 Task: Add Boiron Coffea Cruda 200Ck to the cart.
Action: Mouse moved to (273, 124)
Screenshot: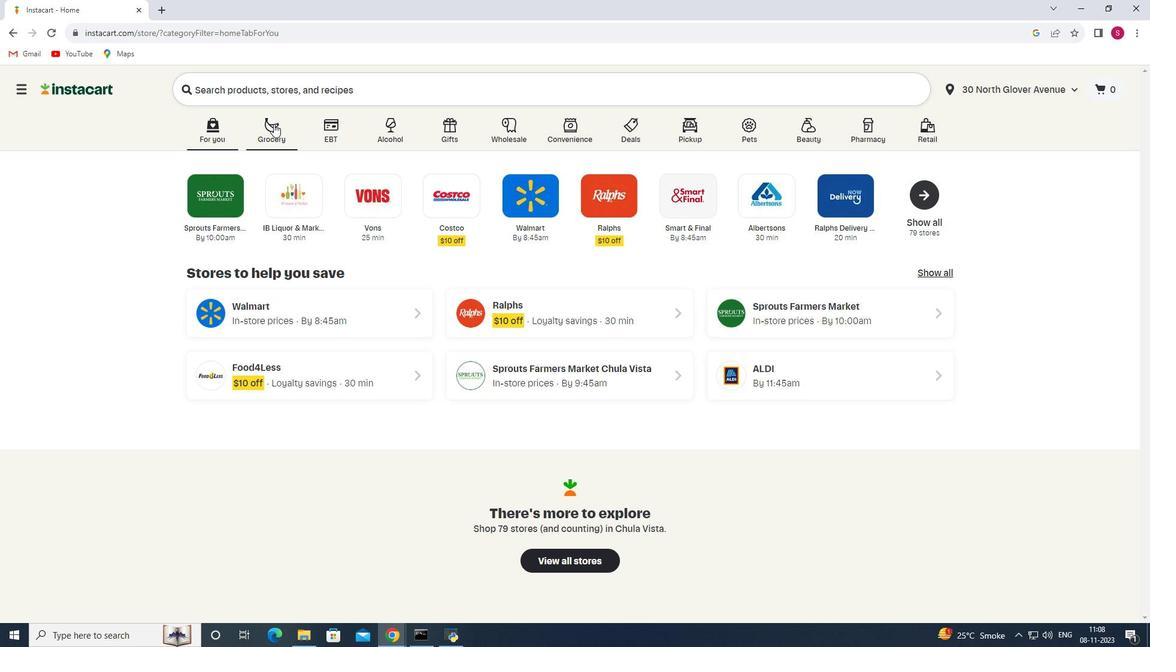 
Action: Mouse pressed left at (273, 124)
Screenshot: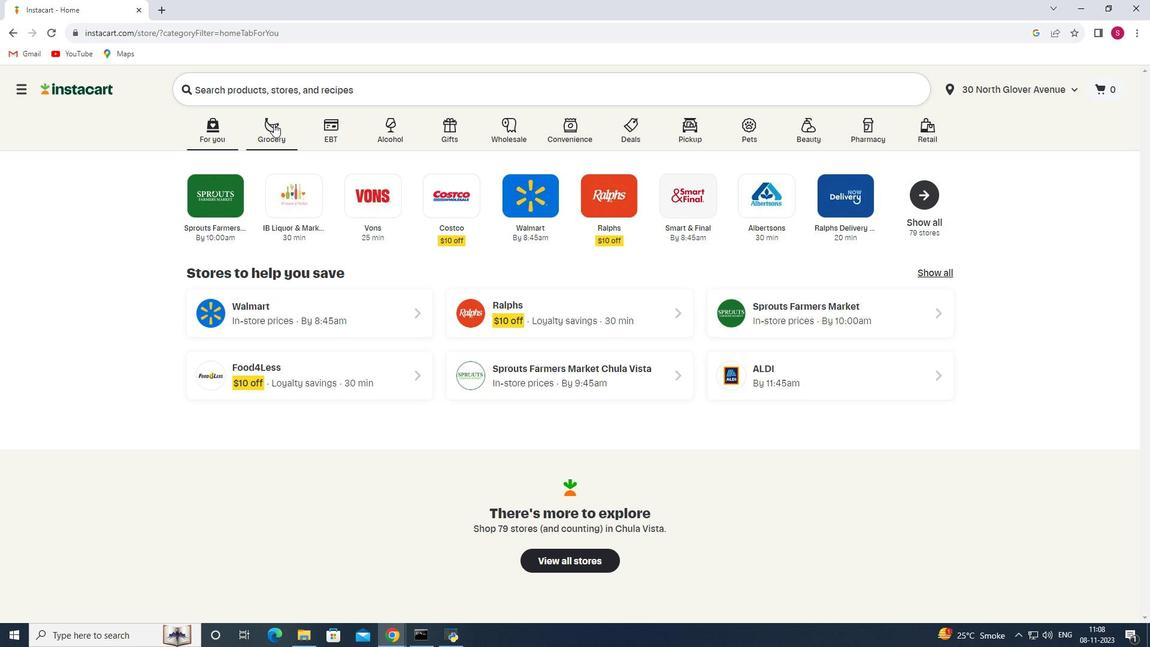 
Action: Mouse moved to (283, 359)
Screenshot: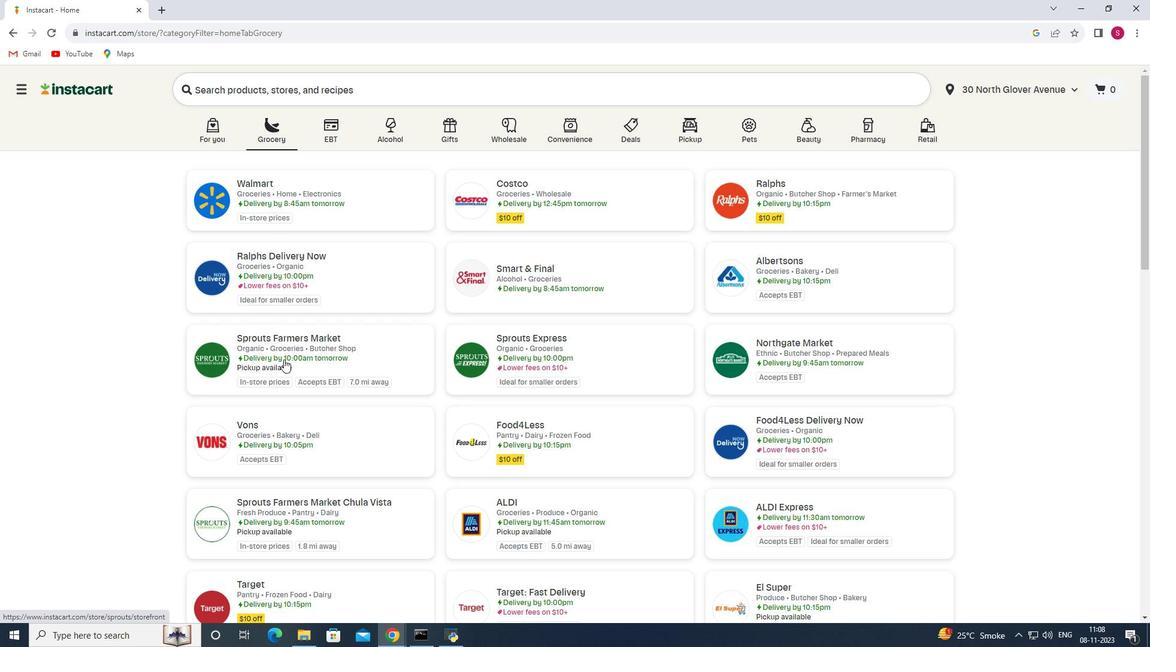 
Action: Mouse pressed left at (283, 359)
Screenshot: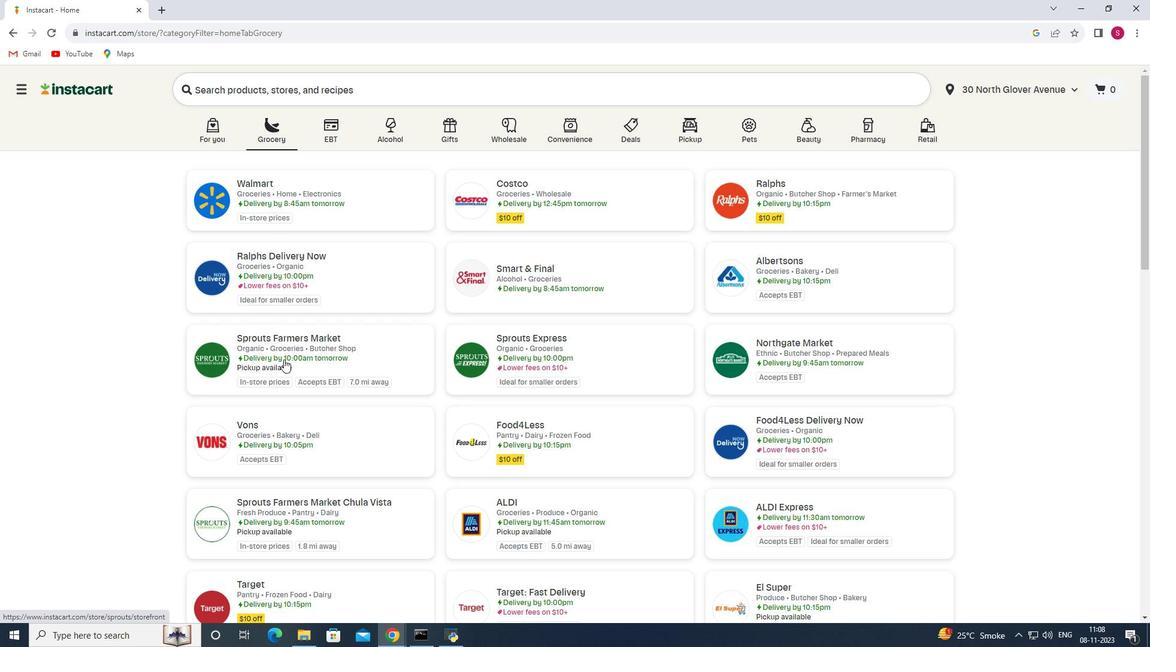 
Action: Mouse moved to (97, 393)
Screenshot: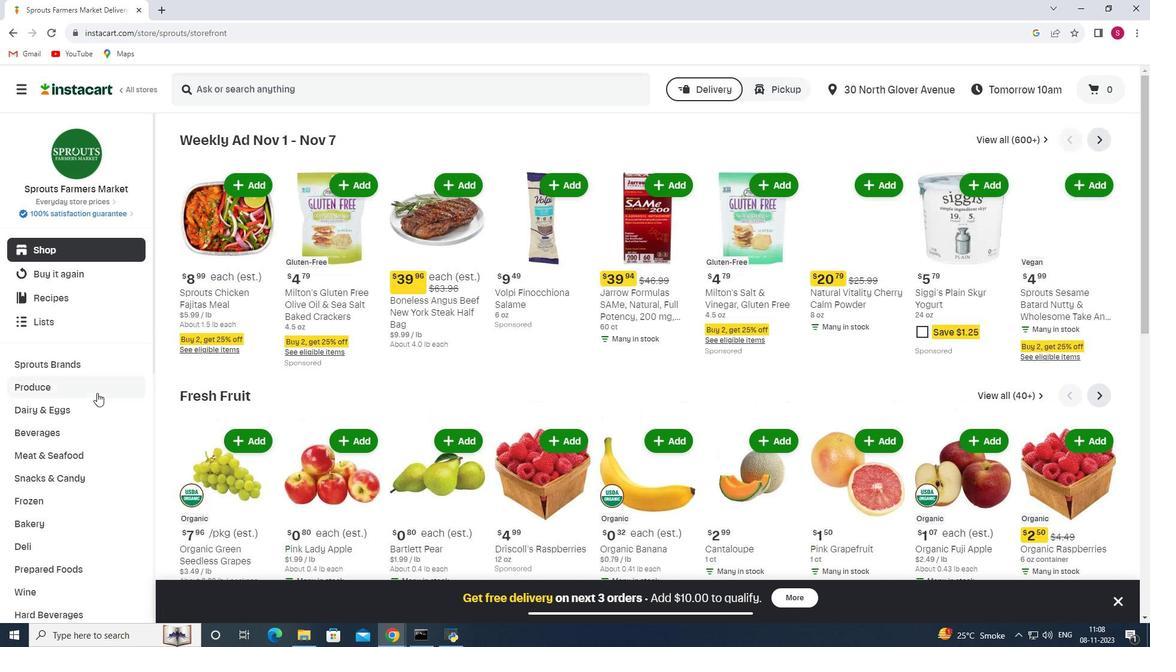 
Action: Mouse scrolled (97, 392) with delta (0, 0)
Screenshot: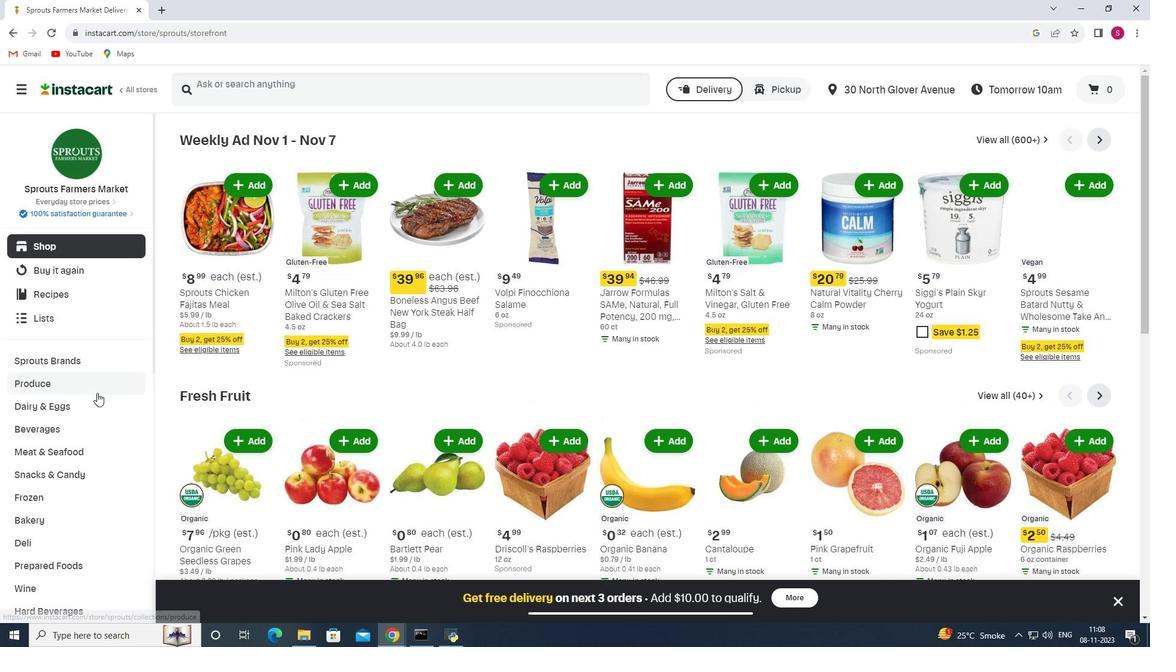 
Action: Mouse scrolled (97, 392) with delta (0, 0)
Screenshot: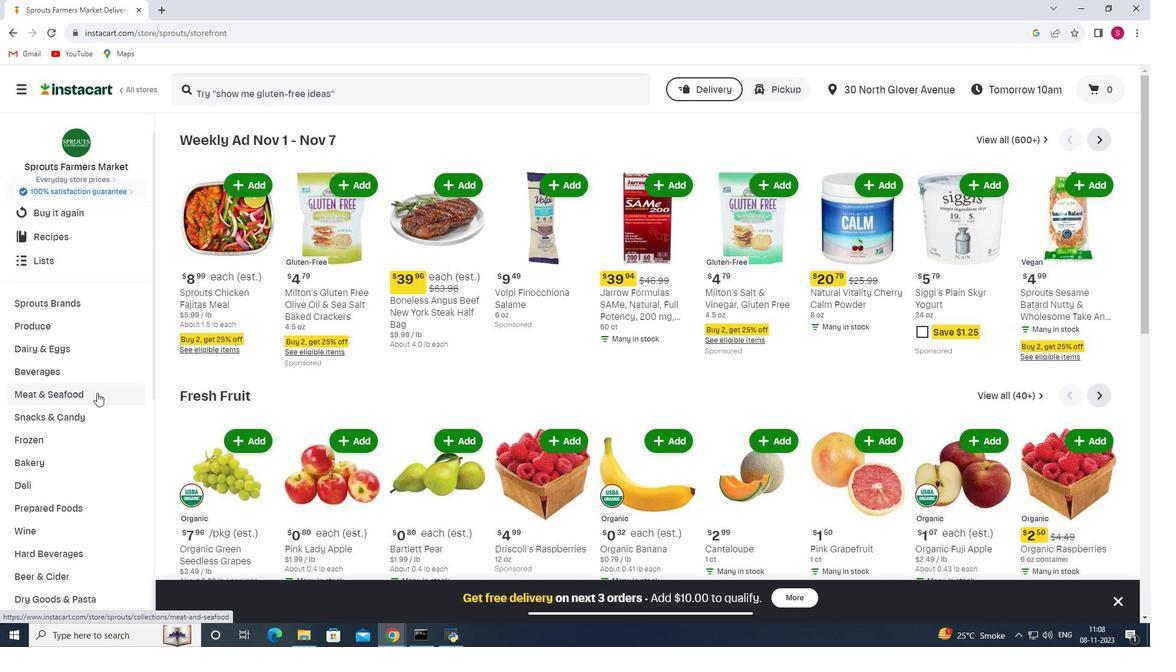 
Action: Mouse scrolled (97, 392) with delta (0, 0)
Screenshot: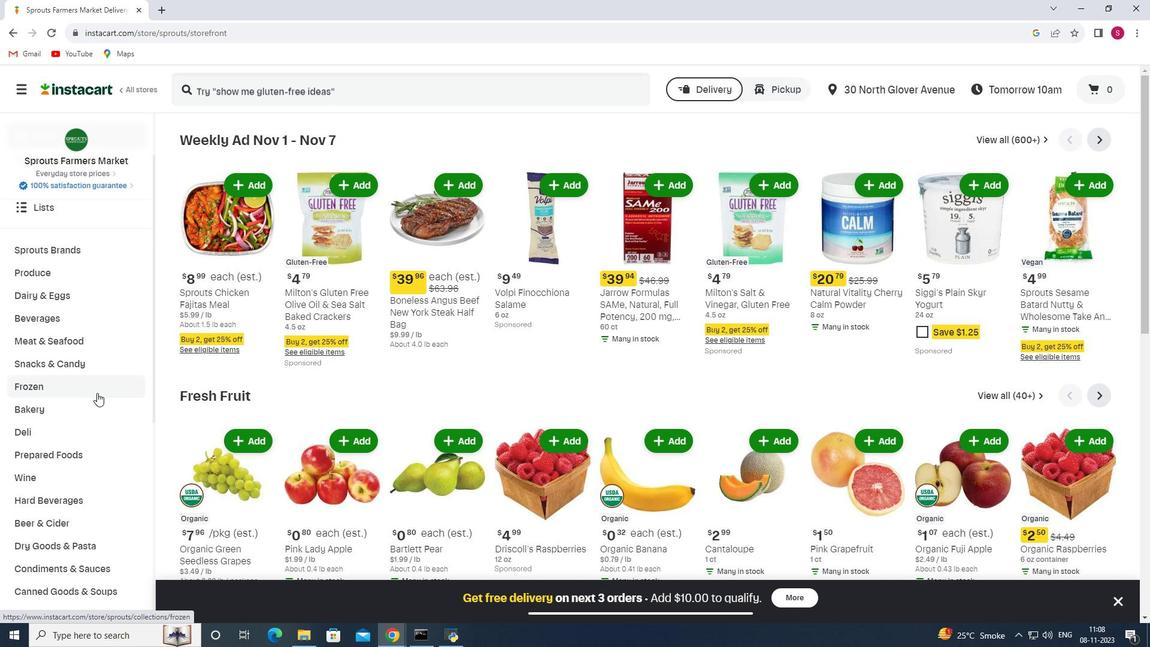 
Action: Mouse scrolled (97, 392) with delta (0, 0)
Screenshot: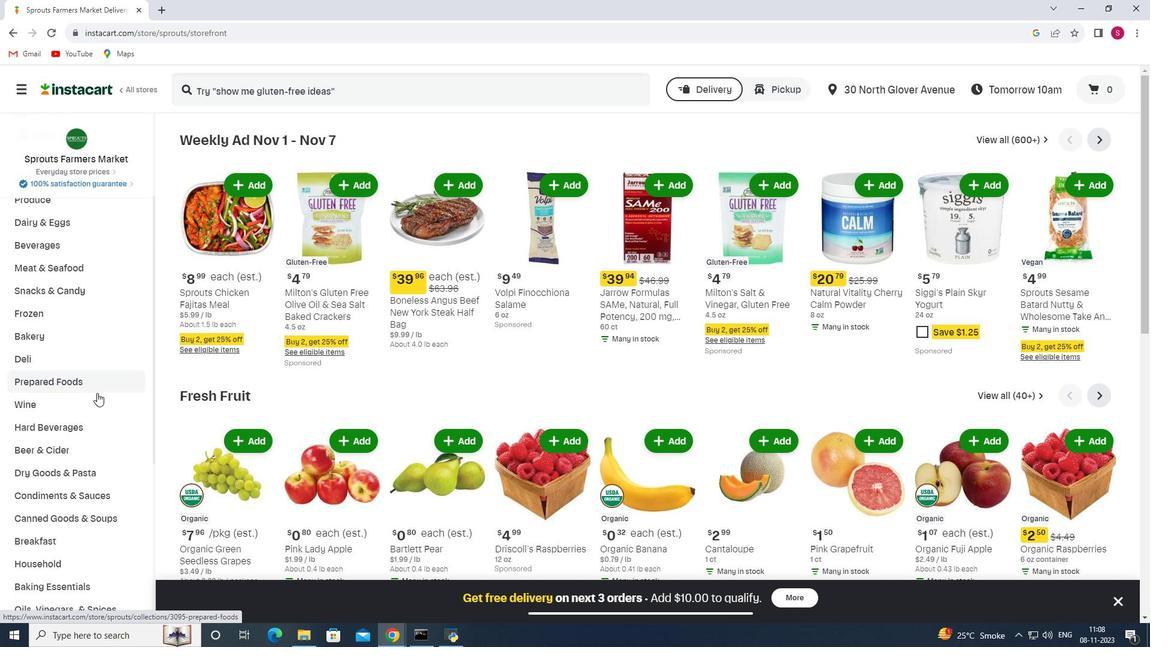 
Action: Mouse scrolled (97, 392) with delta (0, 0)
Screenshot: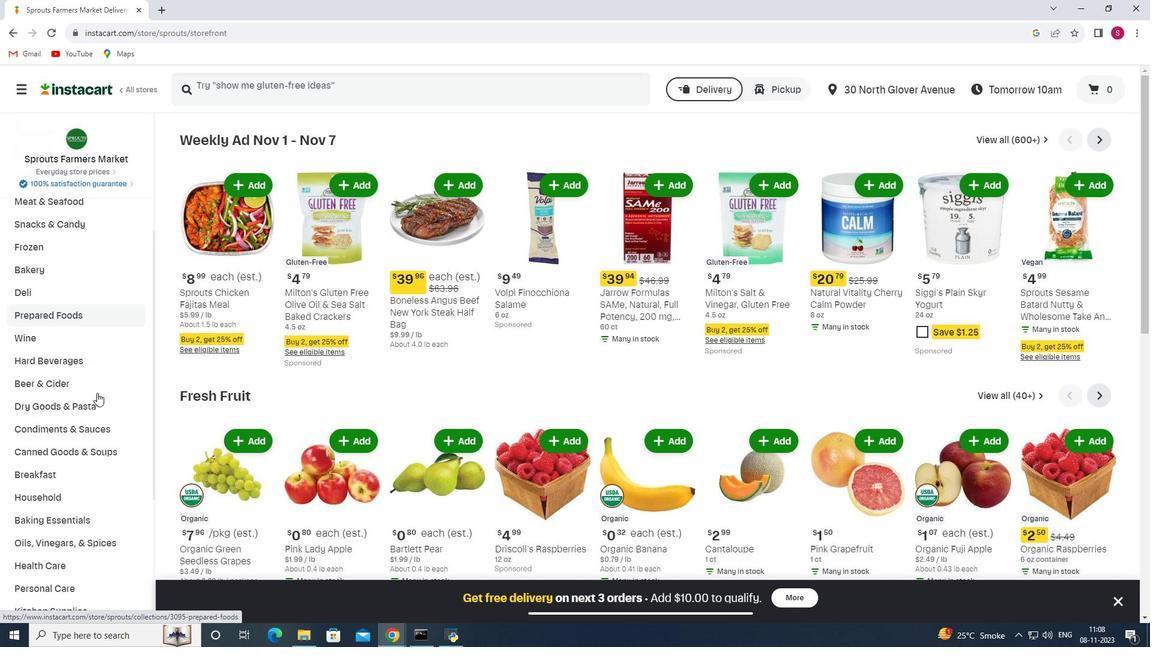 
Action: Mouse scrolled (97, 392) with delta (0, 0)
Screenshot: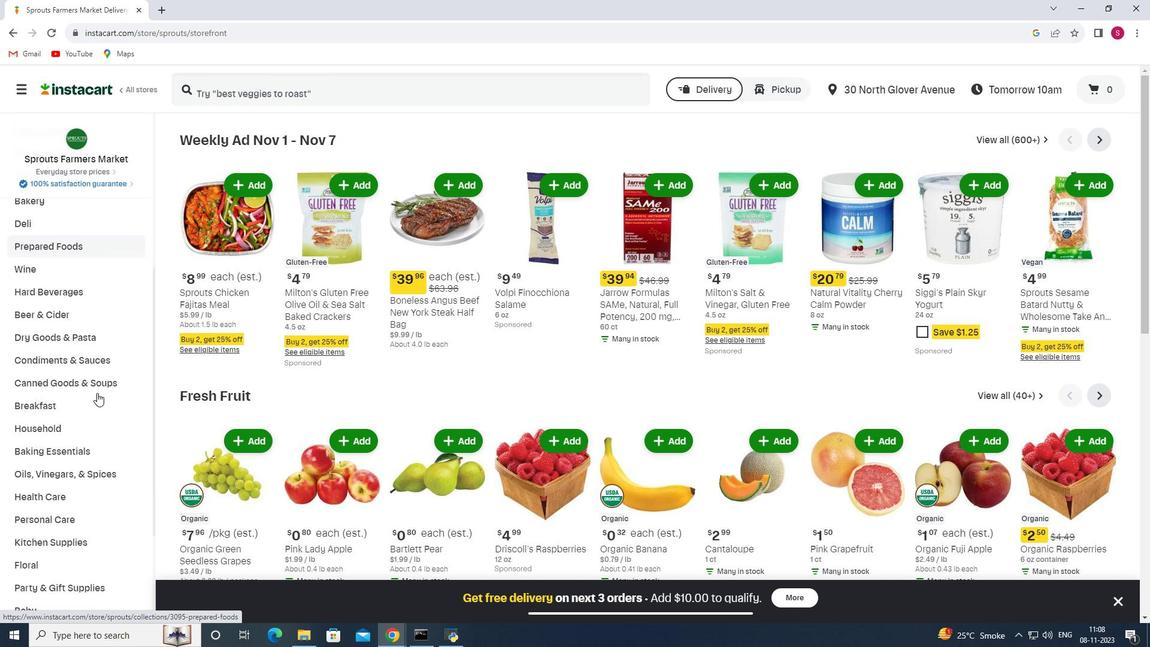 
Action: Mouse scrolled (97, 392) with delta (0, 0)
Screenshot: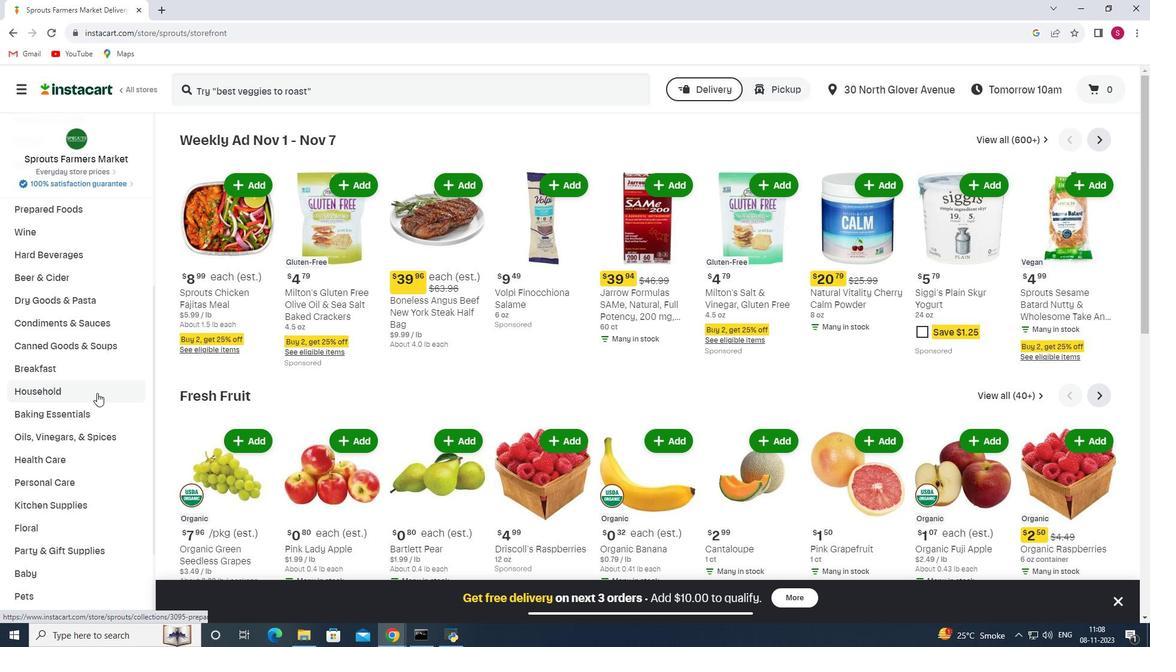 
Action: Mouse moved to (77, 407)
Screenshot: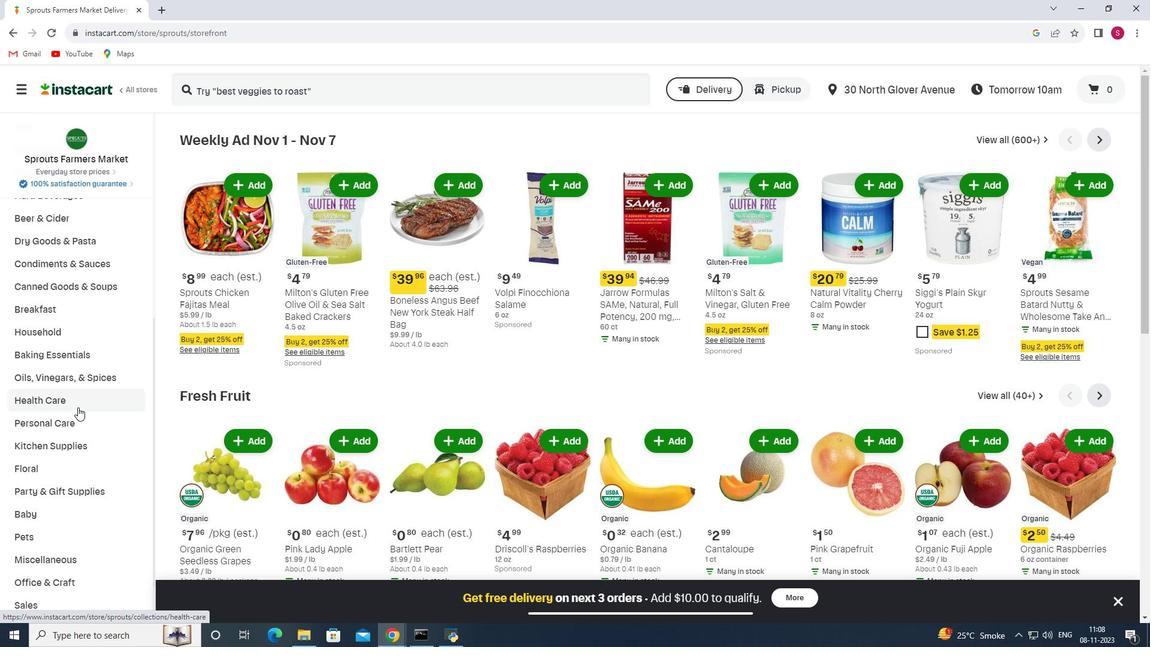 
Action: Mouse pressed left at (77, 407)
Screenshot: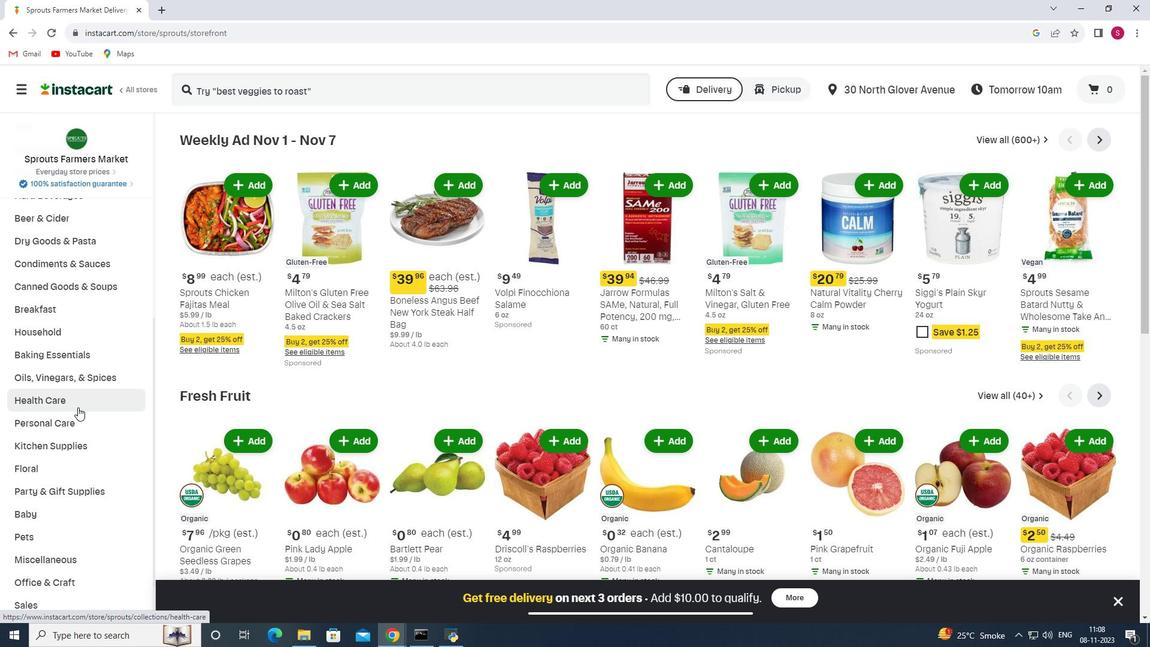 
Action: Mouse moved to (407, 173)
Screenshot: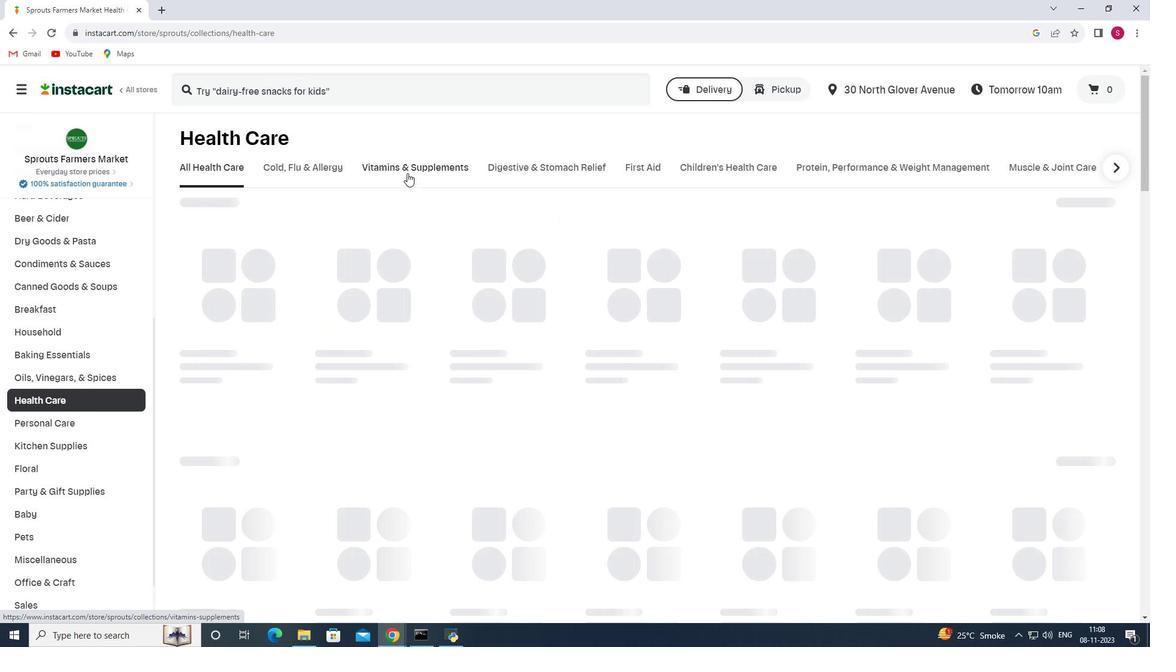 
Action: Mouse pressed left at (407, 173)
Screenshot: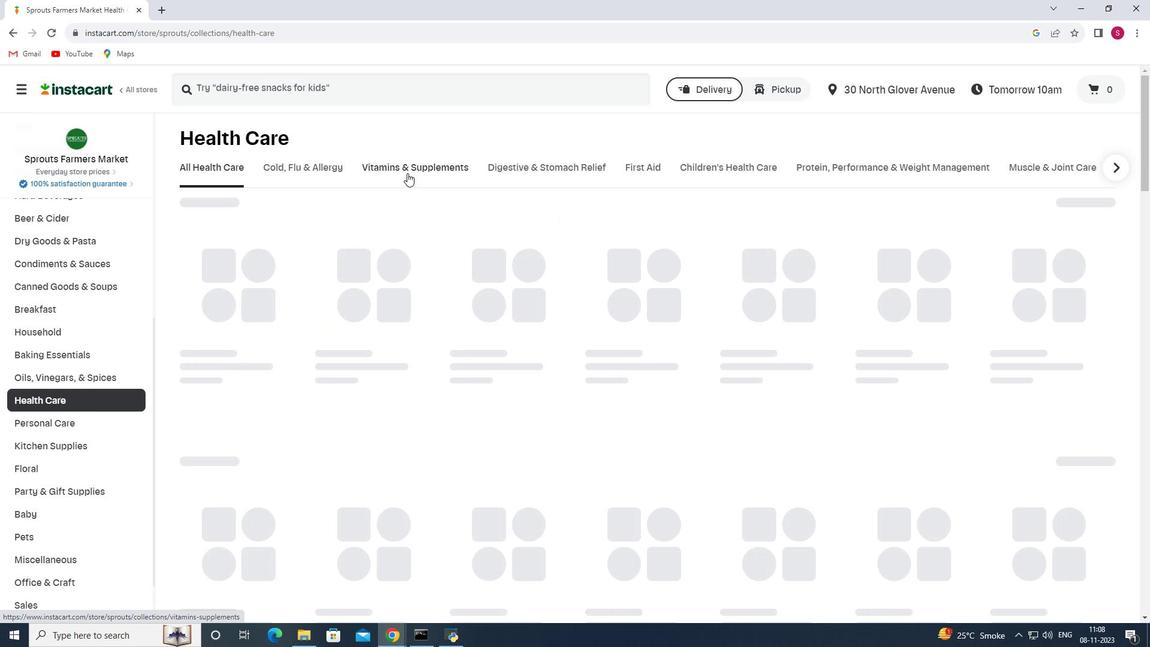 
Action: Mouse moved to (955, 221)
Screenshot: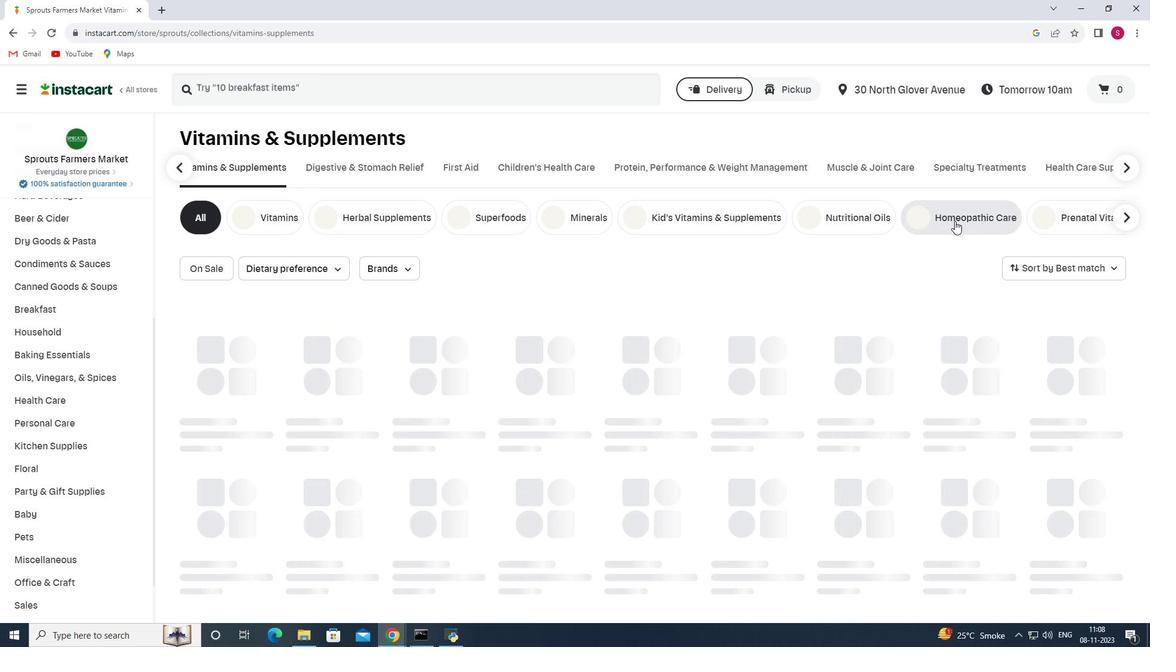 
Action: Mouse pressed left at (955, 221)
Screenshot: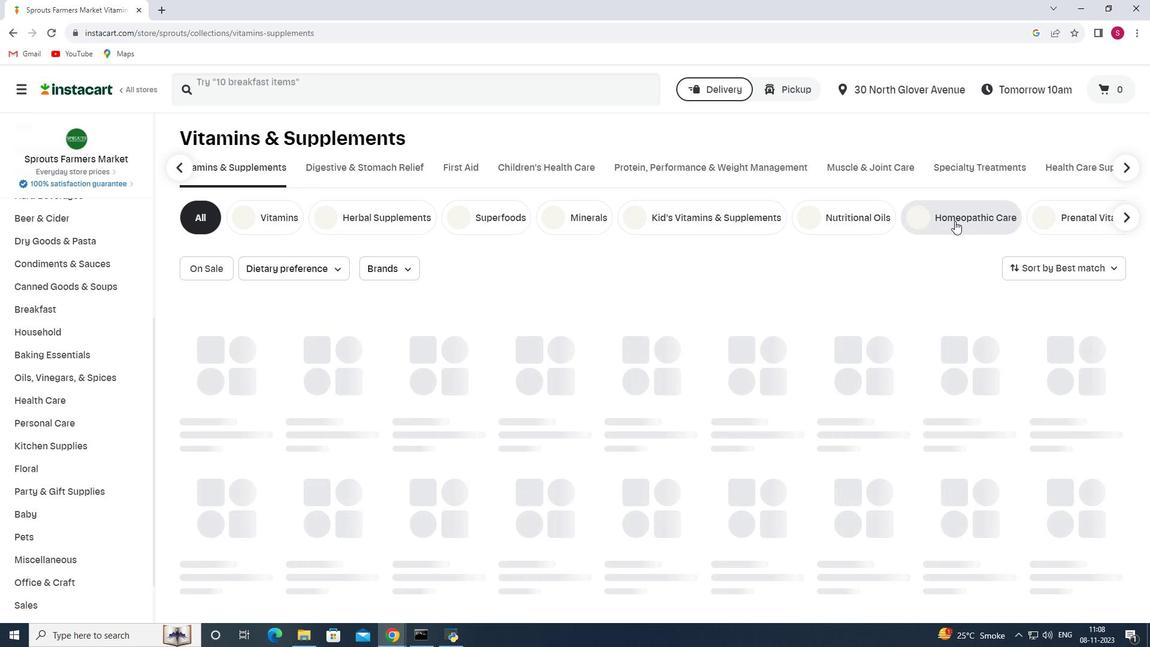 
Action: Mouse moved to (330, 89)
Screenshot: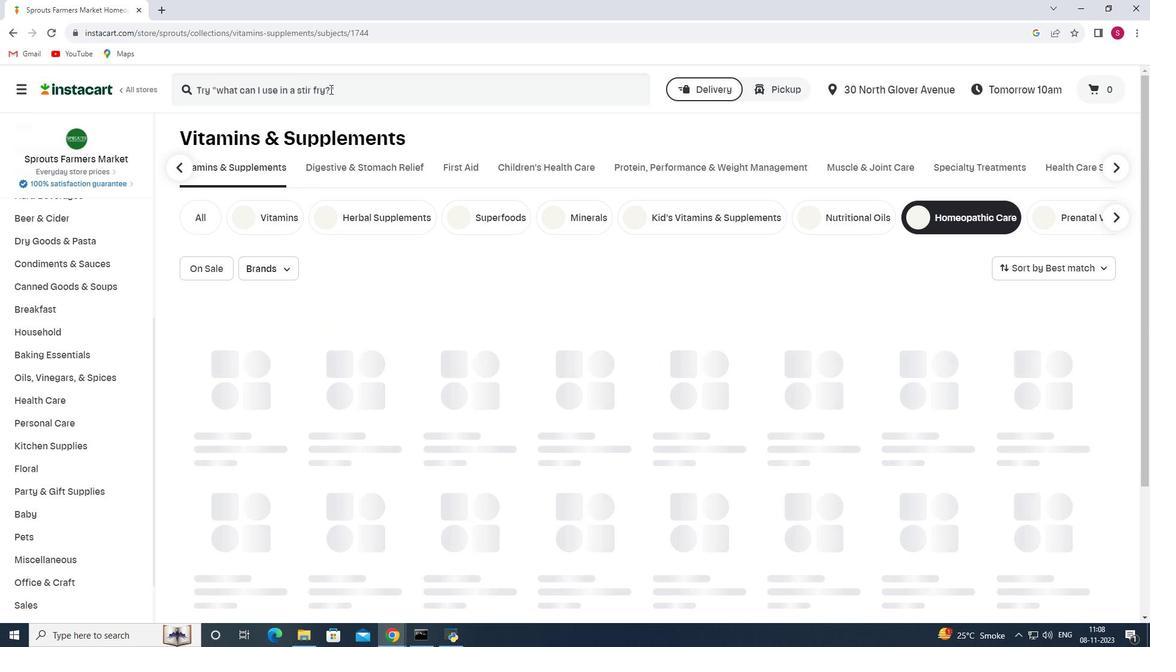 
Action: Mouse pressed left at (330, 89)
Screenshot: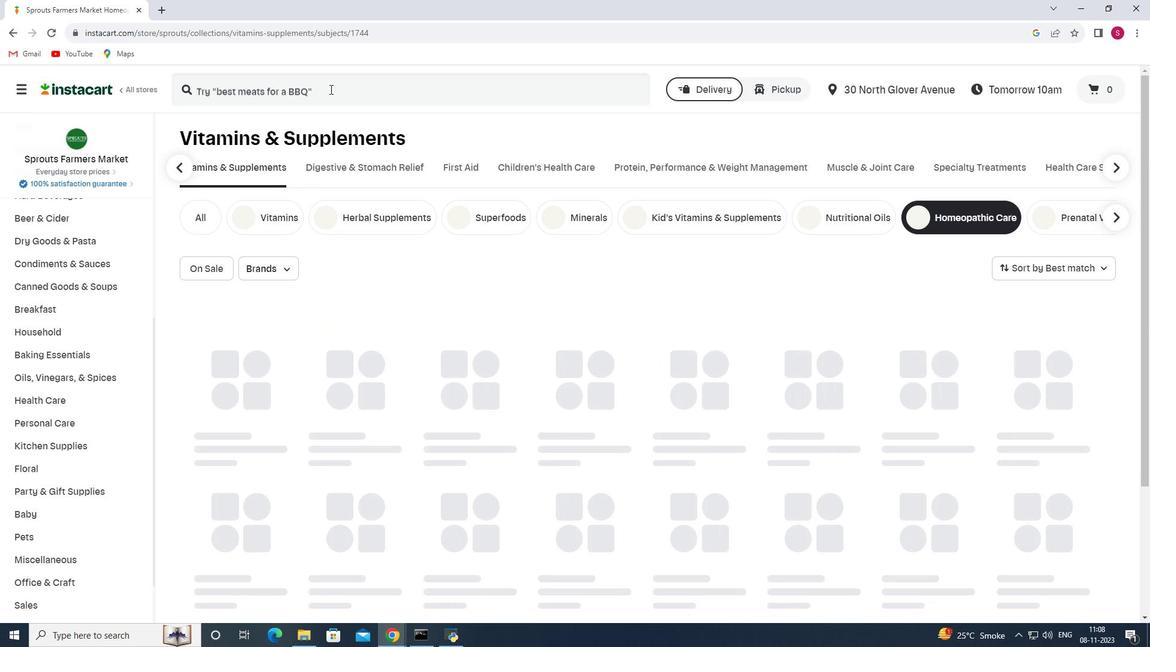 
Action: Key pressed <Key.shift_r><Key.shift_r><Key.shift_r><Key.shift_r><Key.shift_r><Key.shift_r><Key.shift_r><Key.shift_r><Key.shift_r><Key.shift_r><Key.shift_r>Boiron<Key.space><Key.shift>Coffea<Key.space><Key.shift>Cruda<Key.space>200<Key.shift>Ck<Key.enter>
Screenshot: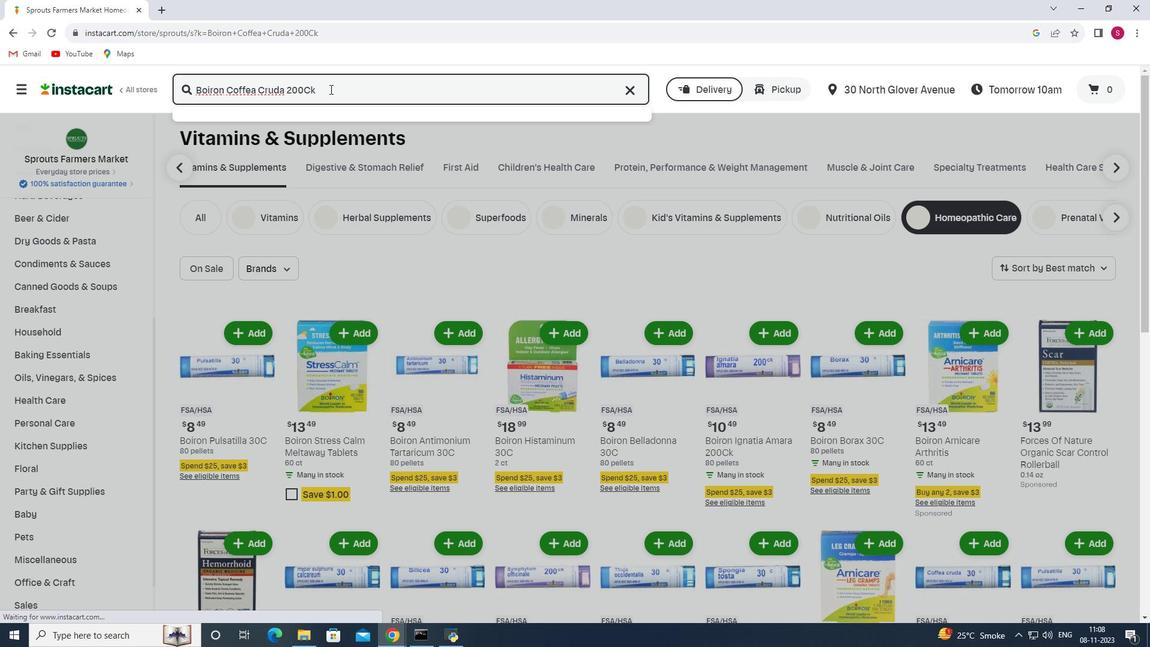 
Action: Mouse moved to (890, 189)
Screenshot: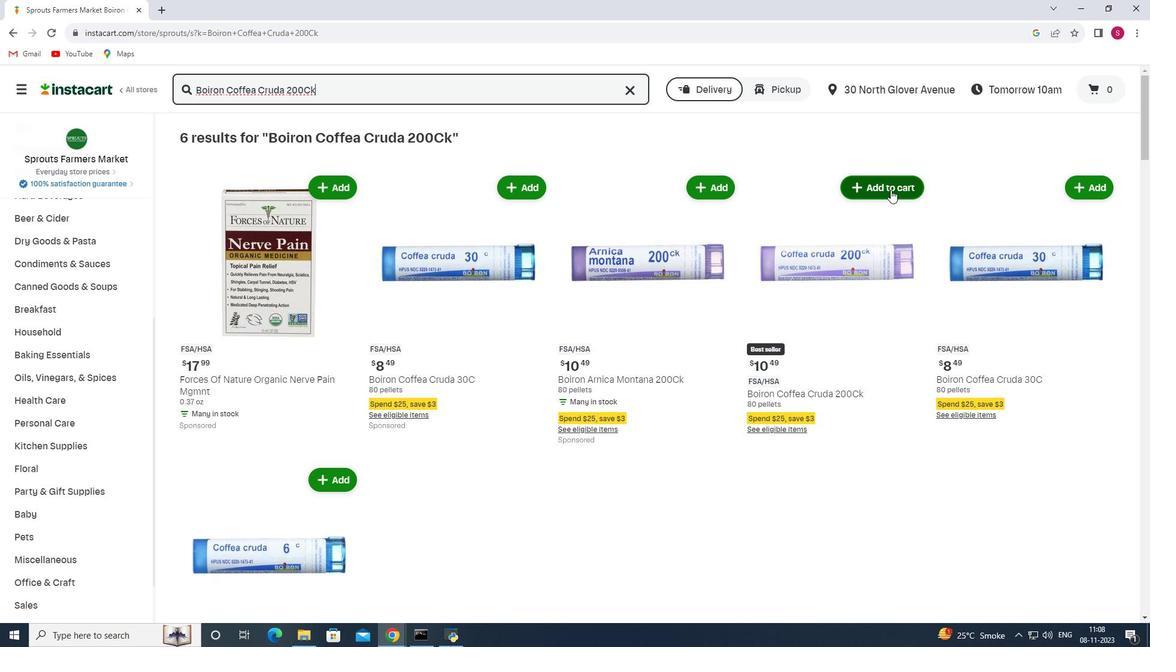 
Action: Mouse pressed left at (890, 189)
Screenshot: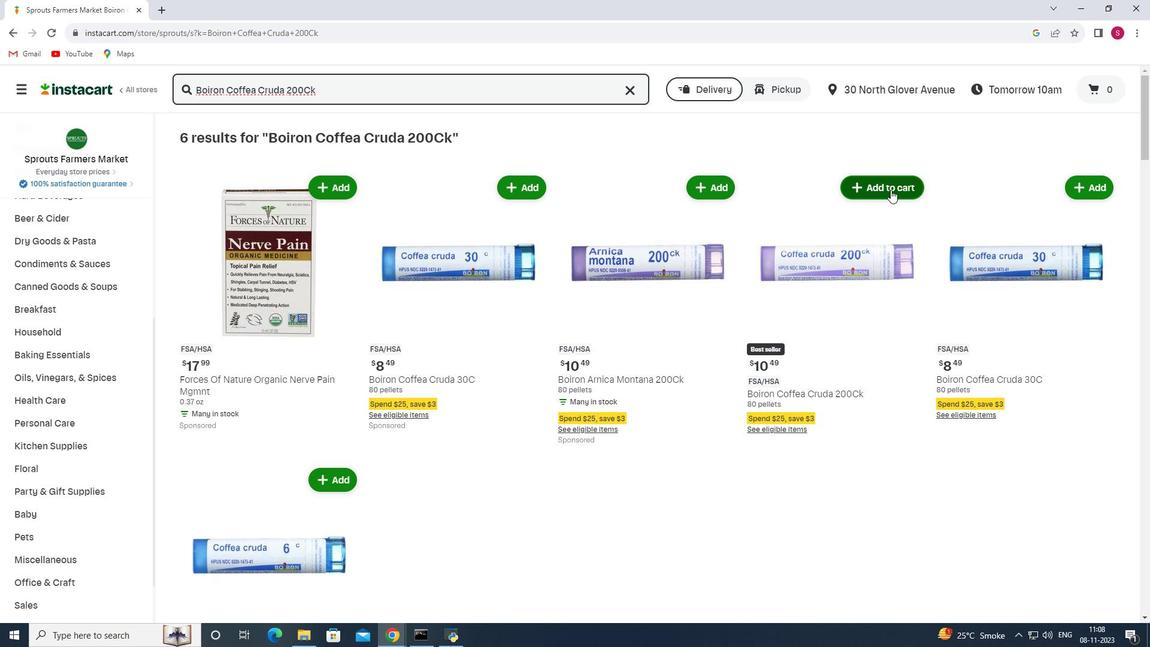 
Action: Mouse moved to (881, 226)
Screenshot: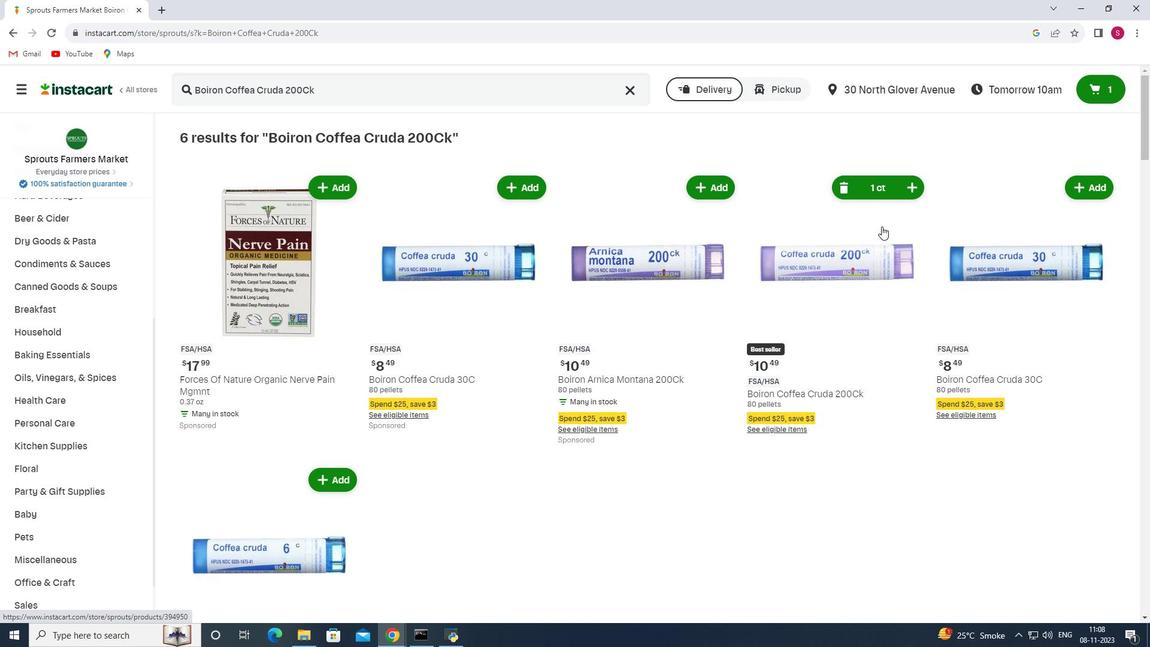 
